 Task: Modify the email rule to move 'Microsoft Teams' emails to the junk folder.
Action: Mouse moved to (15, 80)
Screenshot: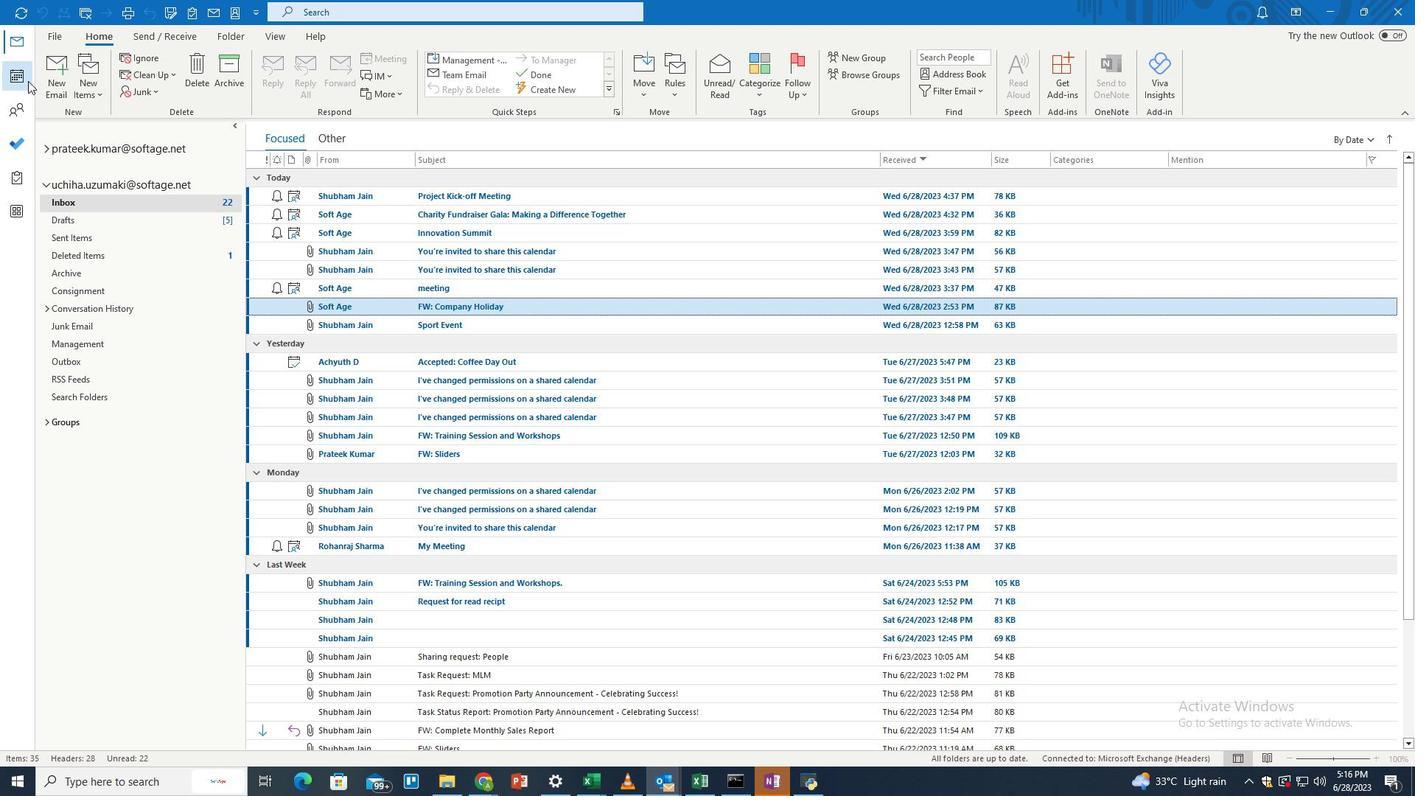 
Action: Mouse pressed left at (15, 80)
Screenshot: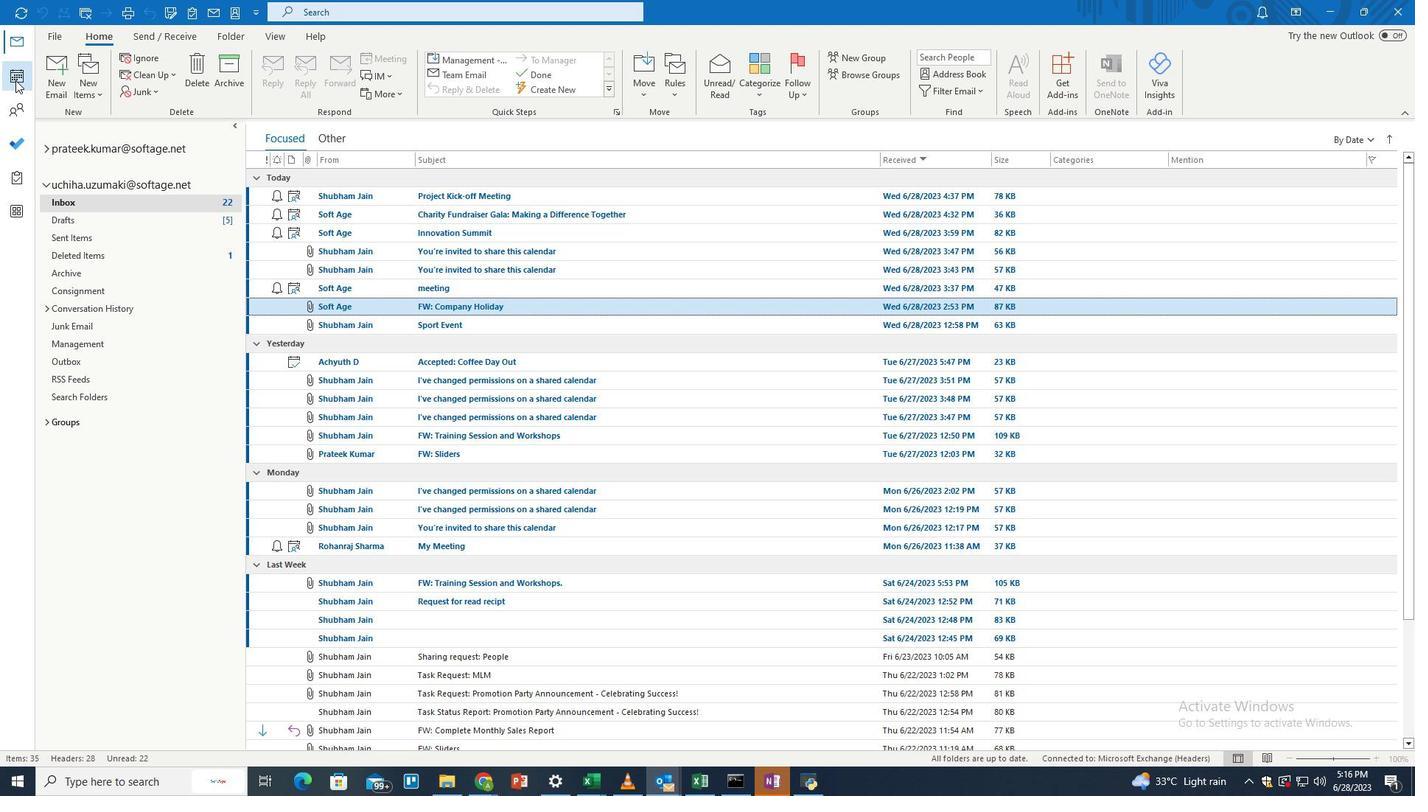 
Action: Mouse moved to (61, 28)
Screenshot: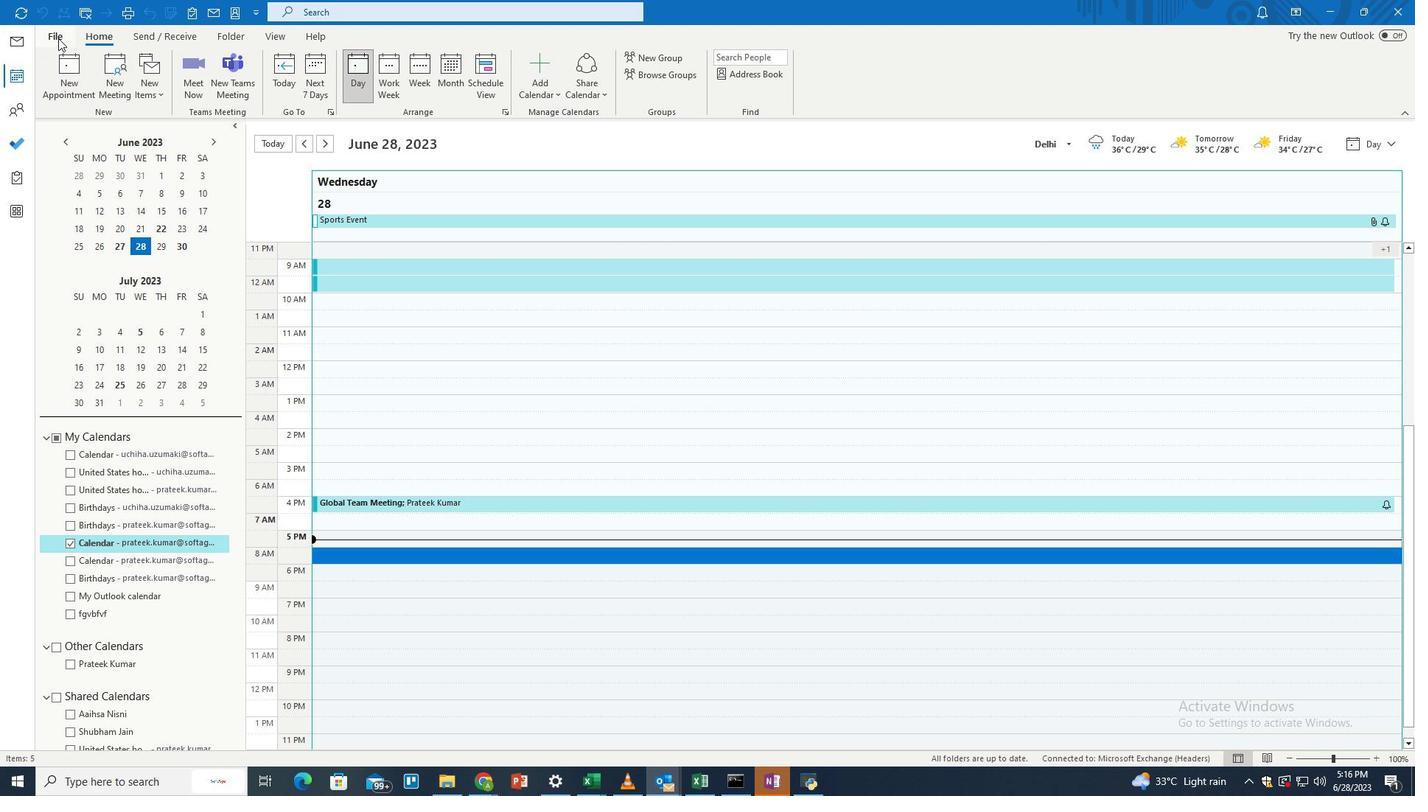 
Action: Mouse pressed left at (61, 28)
Screenshot: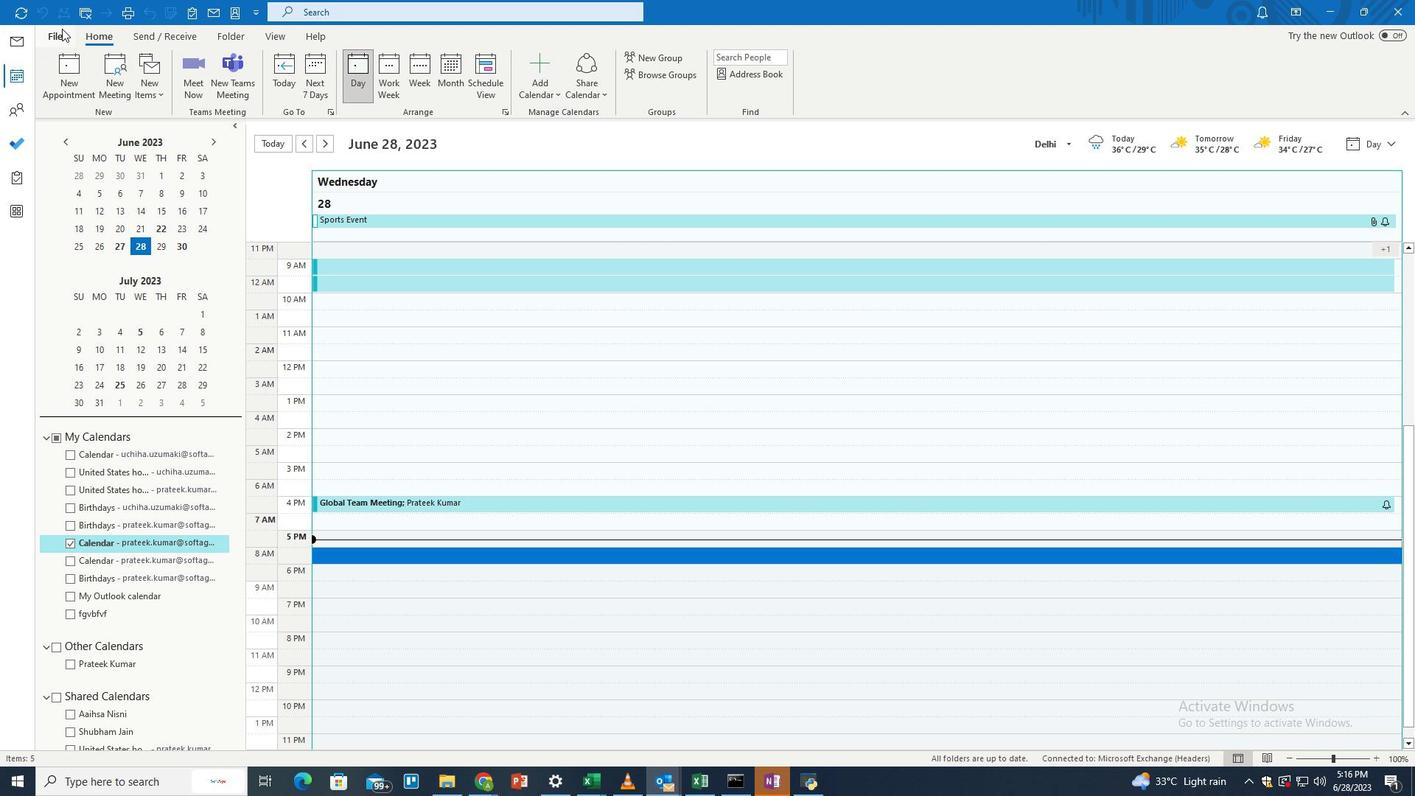 
Action: Mouse moved to (199, 477)
Screenshot: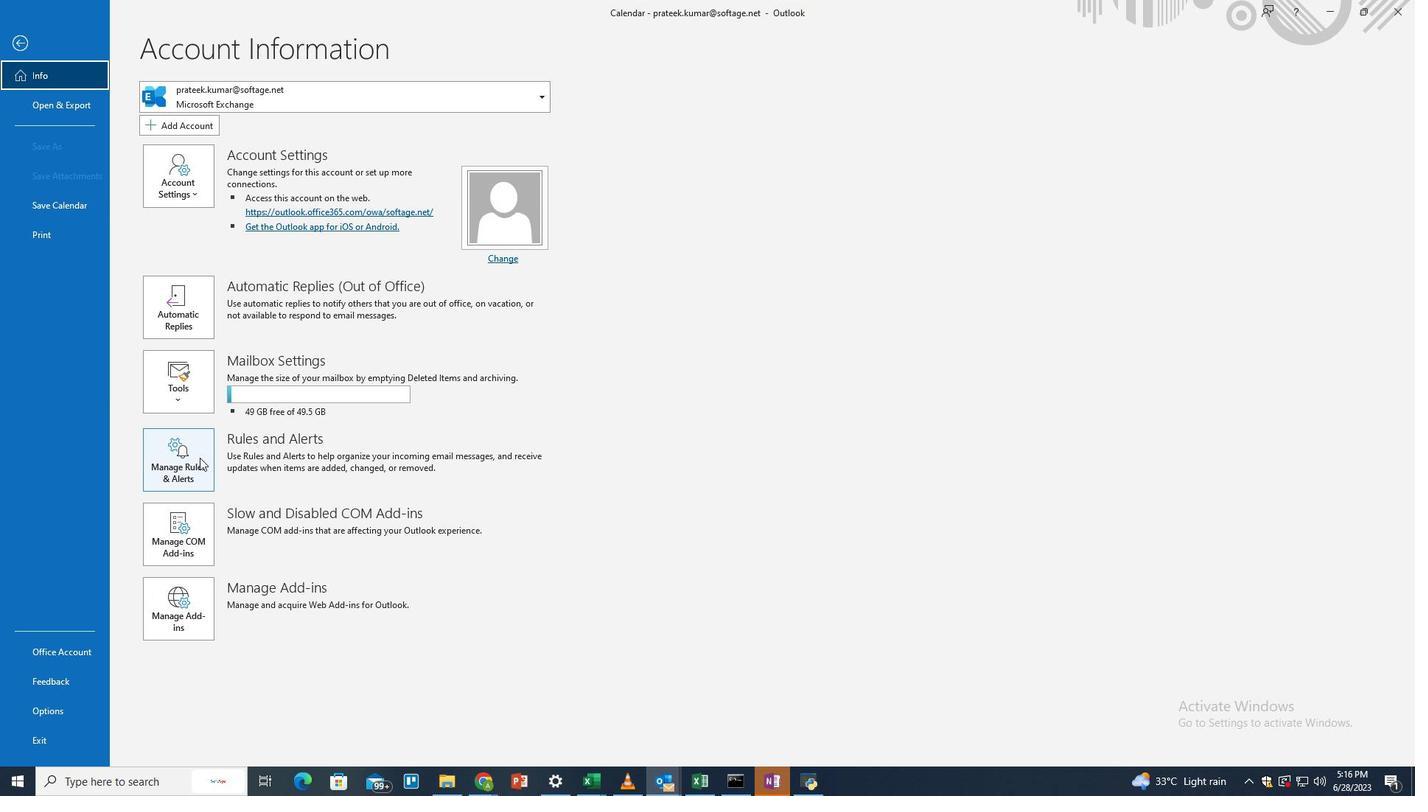 
Action: Mouse pressed left at (199, 477)
Screenshot: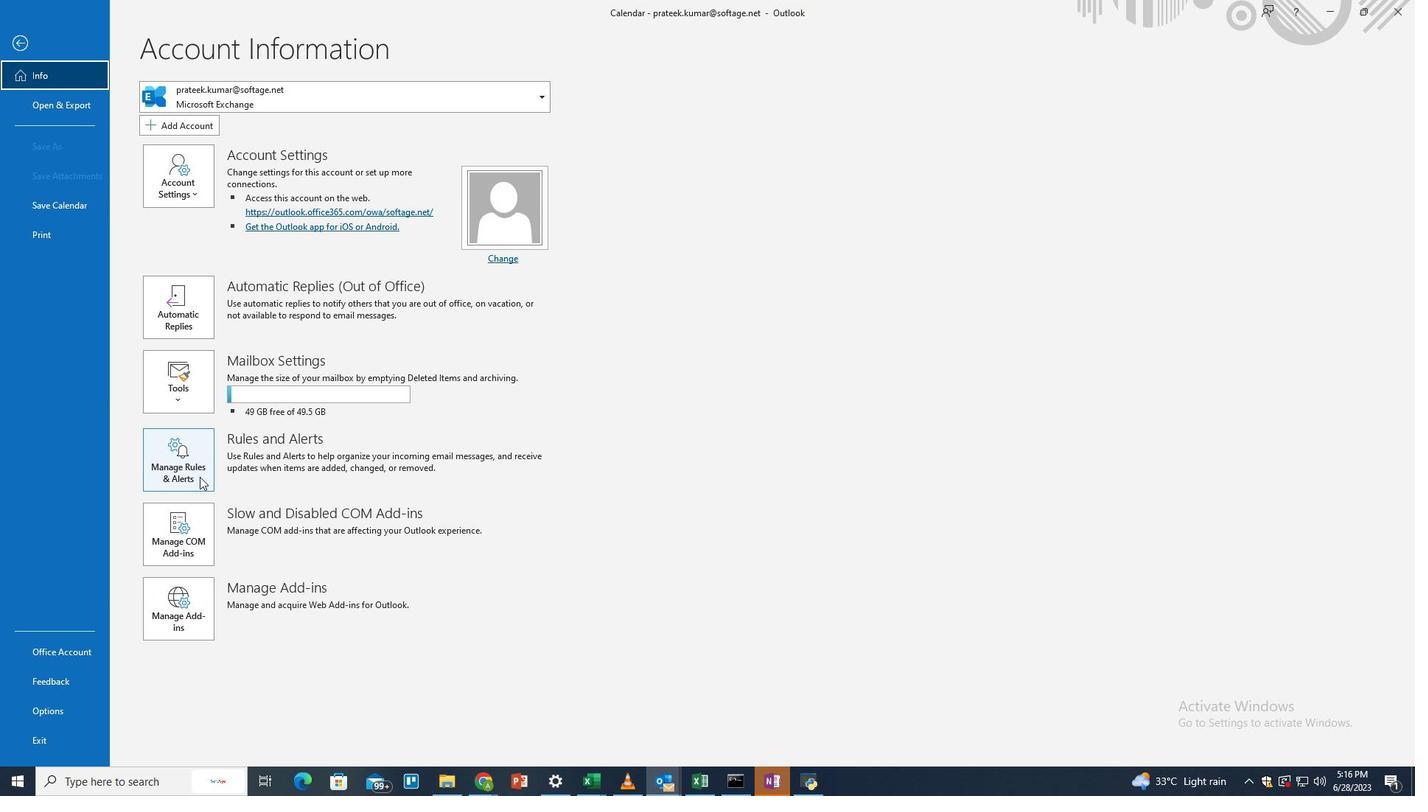 
Action: Mouse moved to (509, 498)
Screenshot: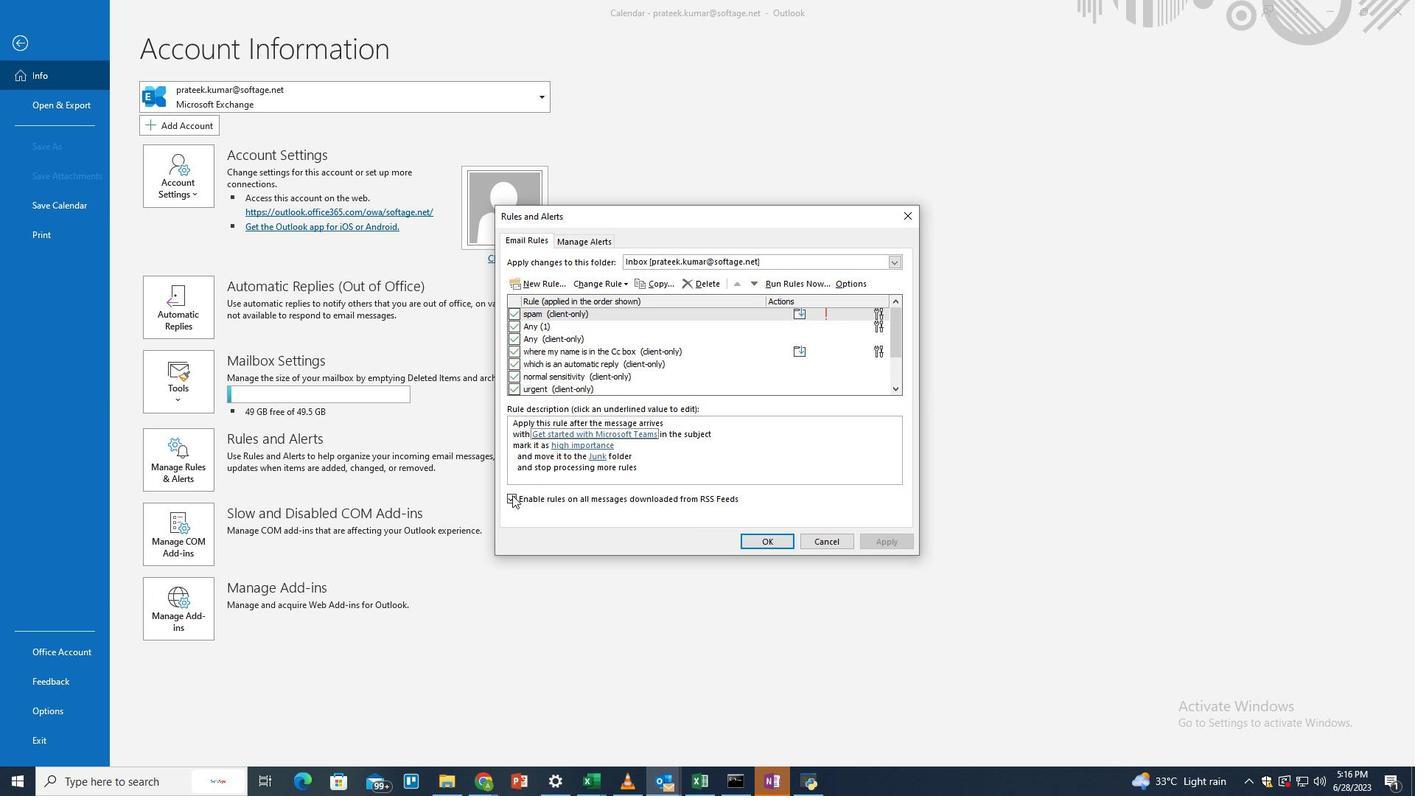 
Action: Mouse pressed left at (509, 498)
Screenshot: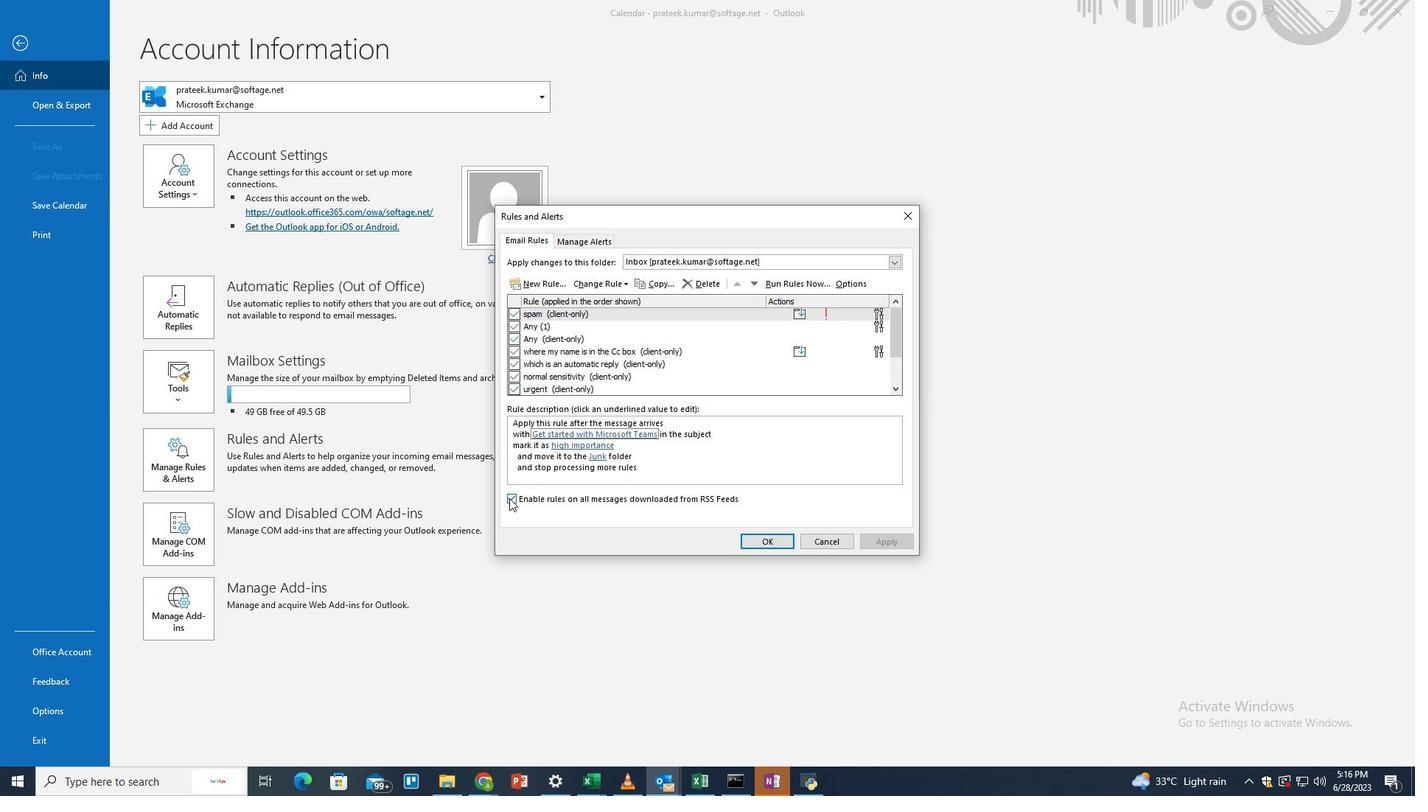 
Action: Mouse moved to (509, 499)
Screenshot: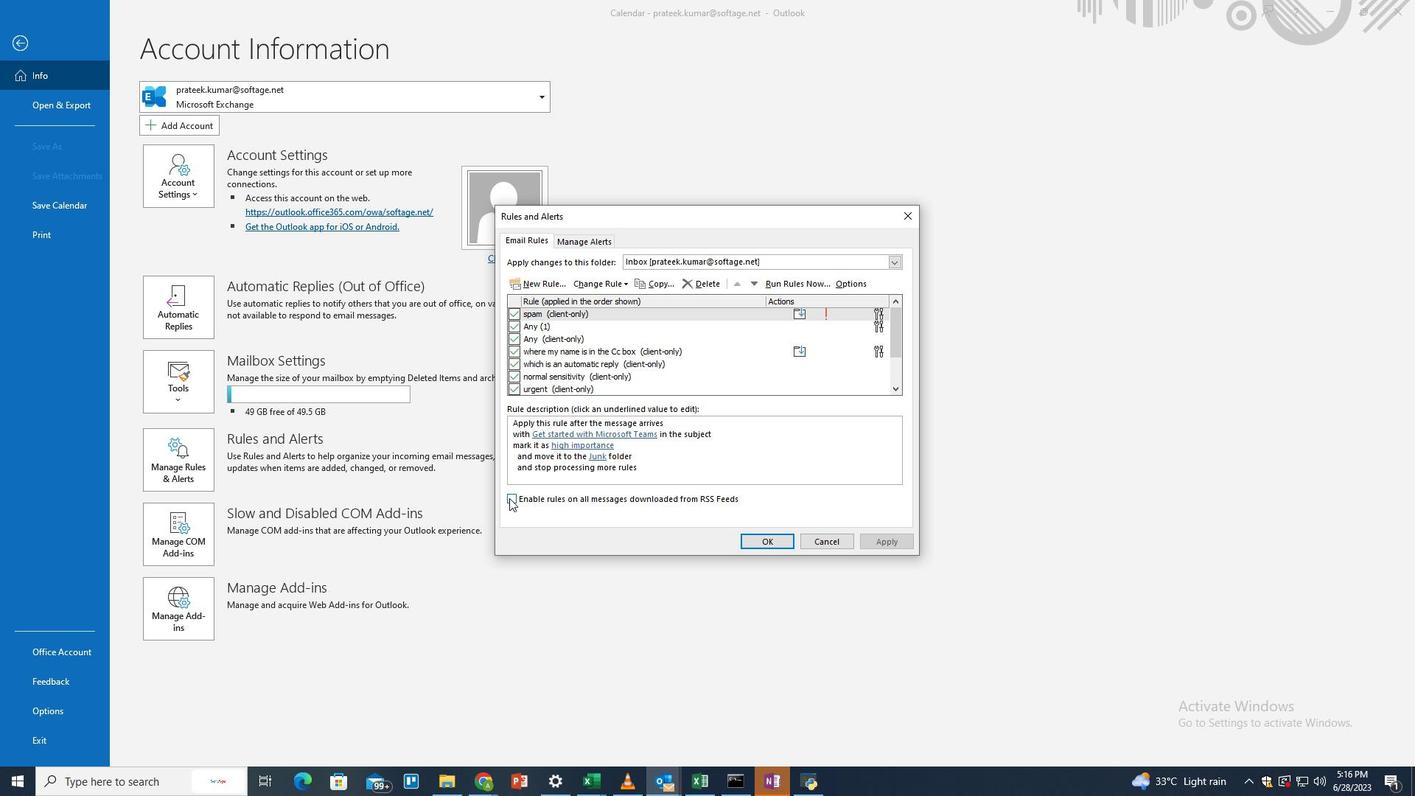 
Action: Mouse pressed left at (509, 499)
Screenshot: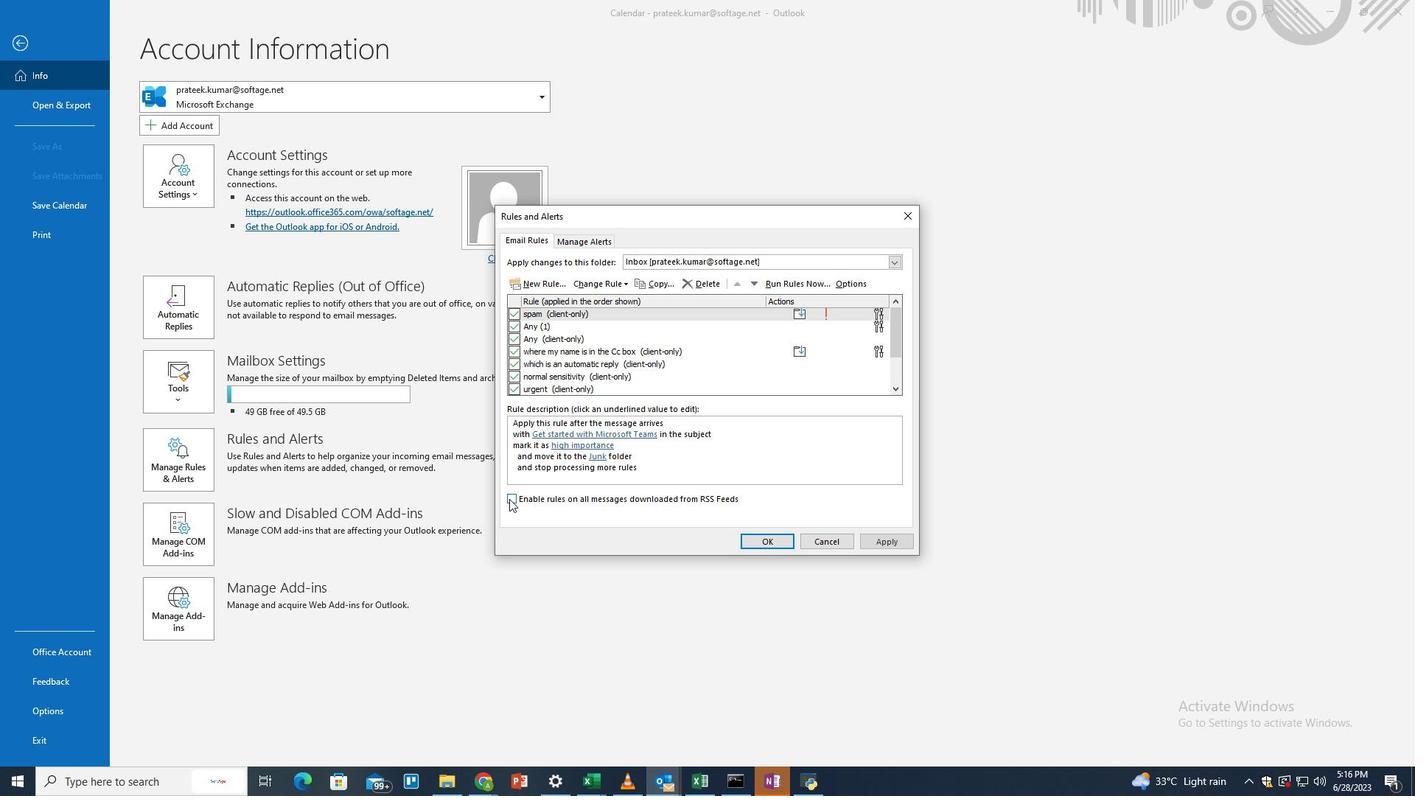 
Action: Mouse moved to (758, 542)
Screenshot: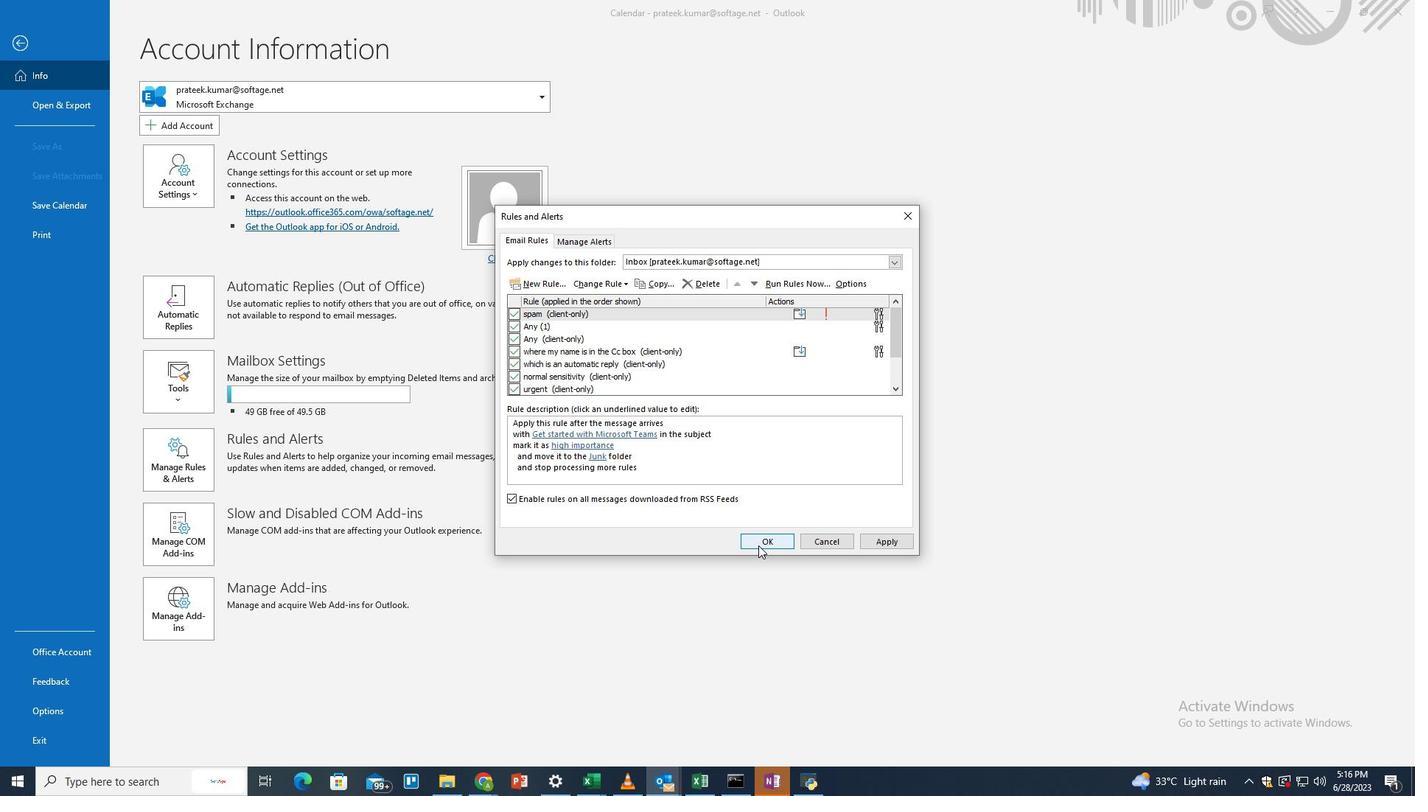 
Action: Mouse pressed left at (758, 542)
Screenshot: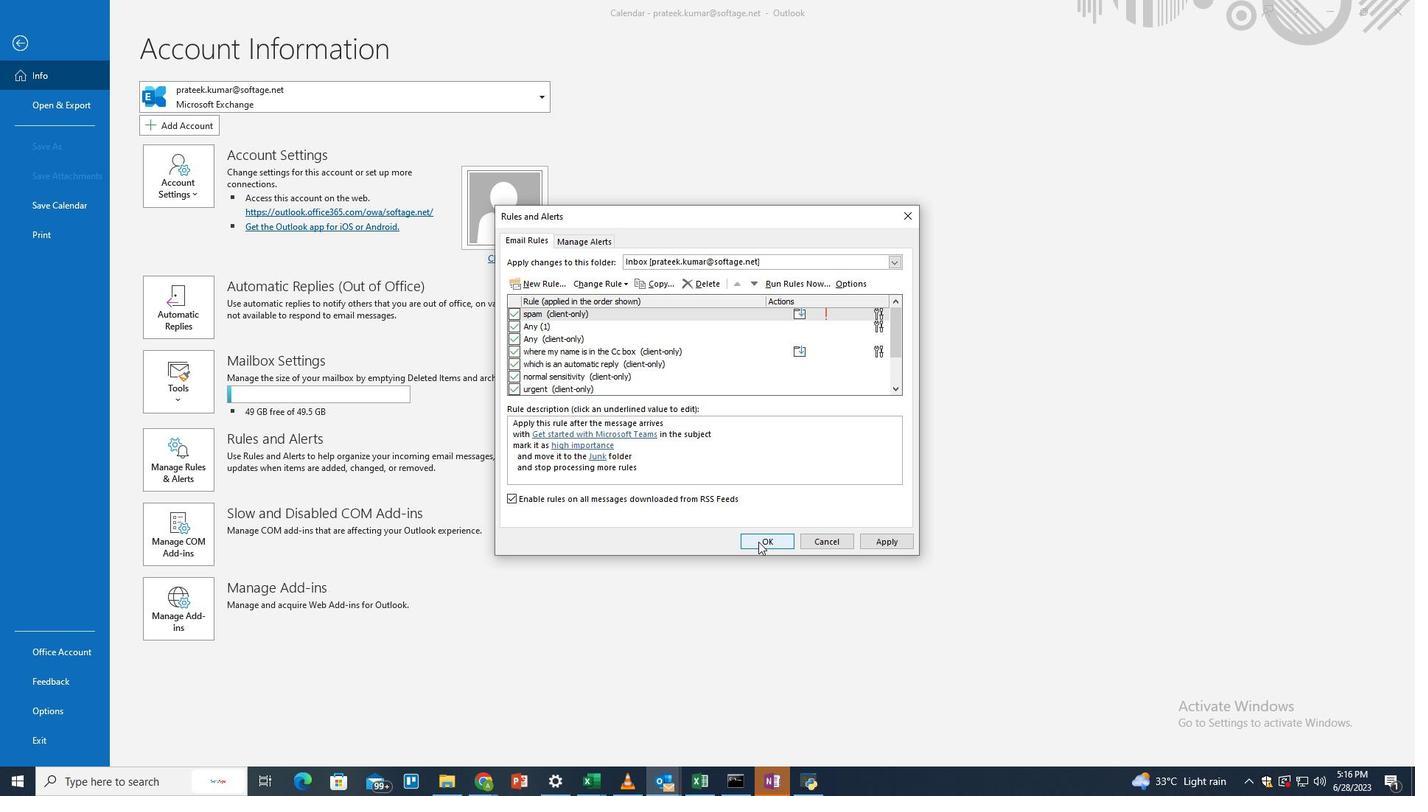 
Action: Mouse moved to (682, 424)
Screenshot: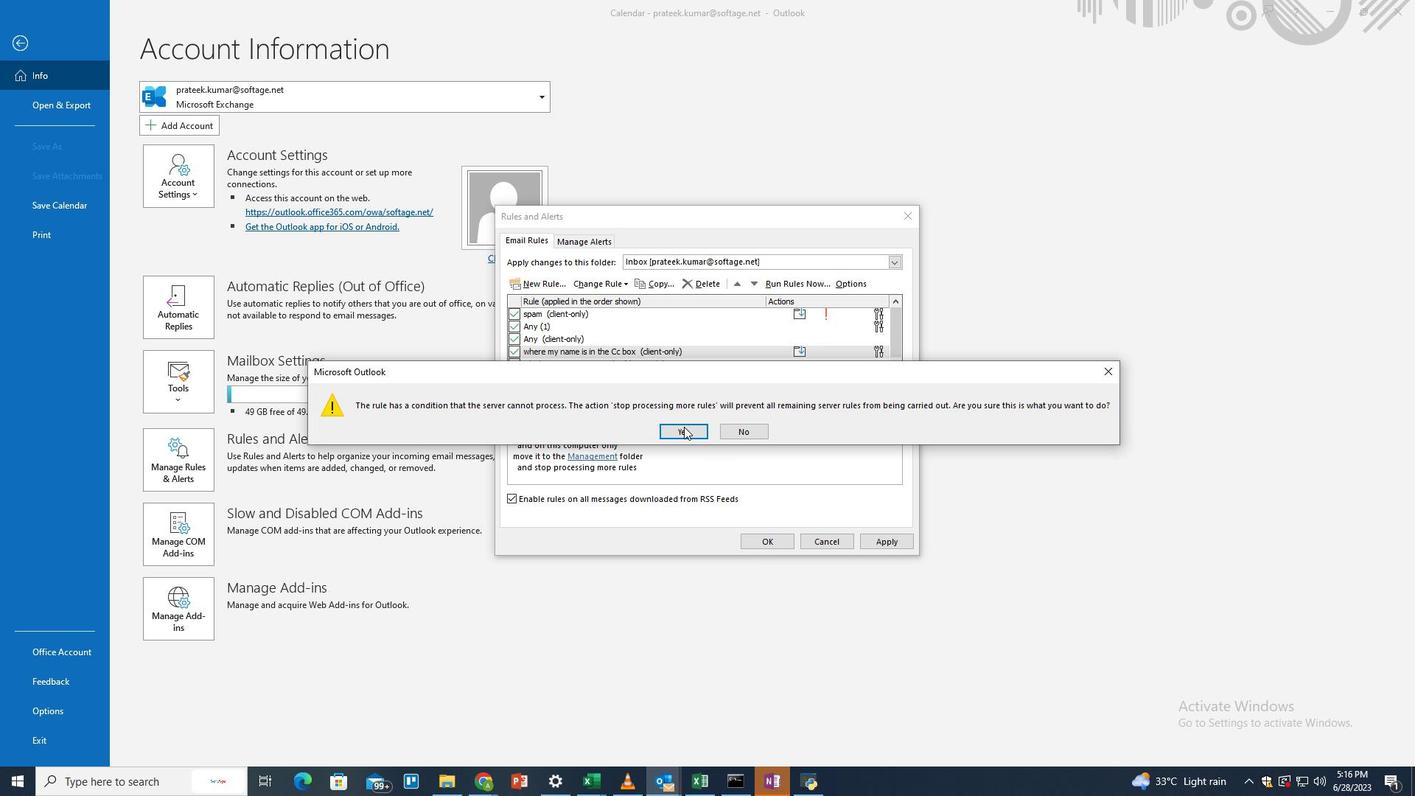 
Action: Mouse pressed left at (682, 424)
Screenshot: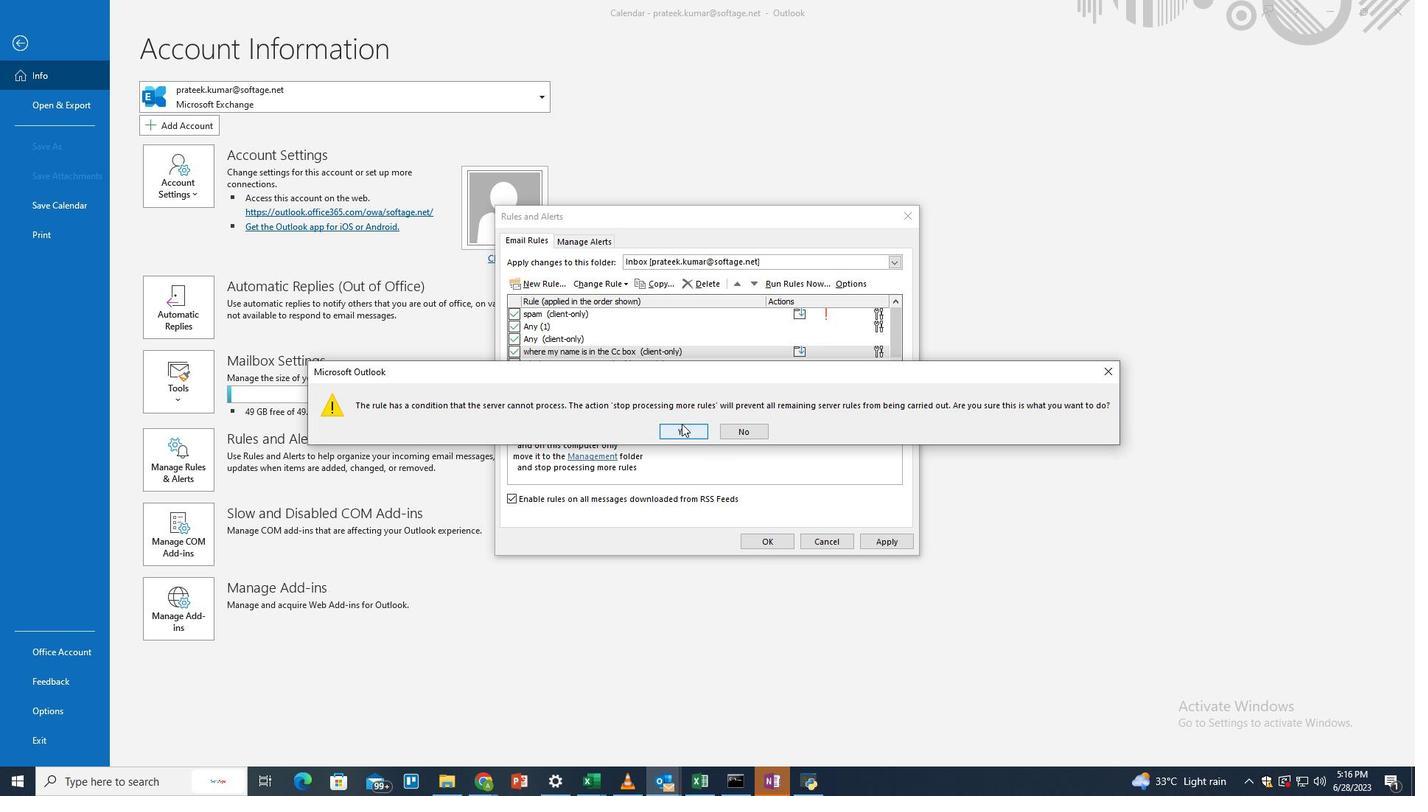 
Action: Mouse moved to (682, 440)
Screenshot: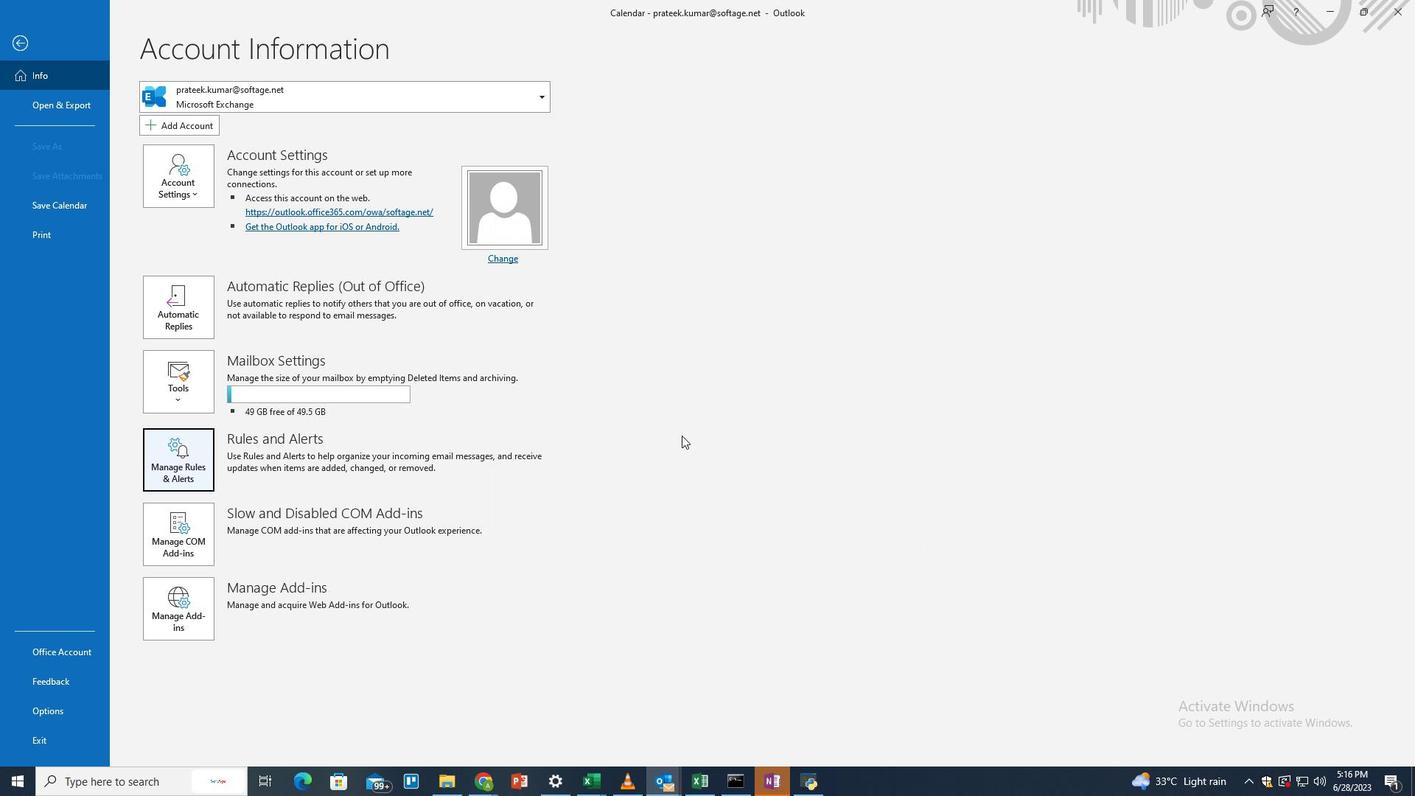 
